 Task: Create in the project XpressTech and in the Backlog issue 'Upgrade the scalability of a mobile application to support a growing user base and increasing traffic' a child issue 'Kubernetes cluster network reliability testing and optimization', and assign it to team member softage.1@softage.net.
Action: Mouse moved to (684, 303)
Screenshot: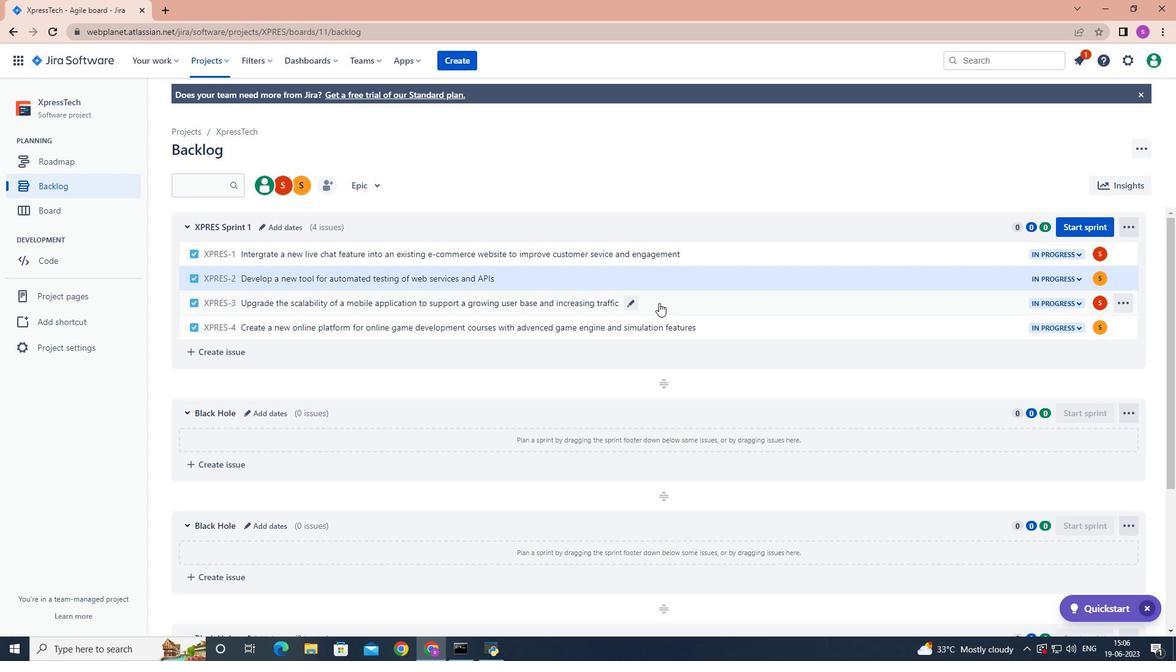 
Action: Mouse pressed left at (684, 303)
Screenshot: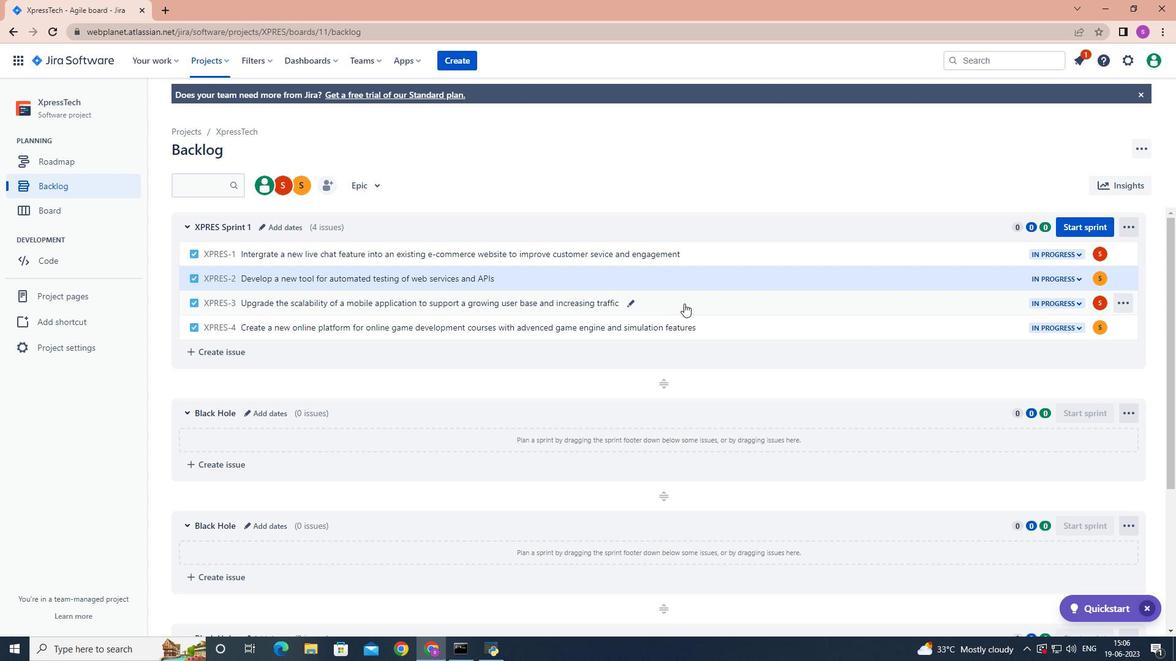 
Action: Mouse moved to (967, 316)
Screenshot: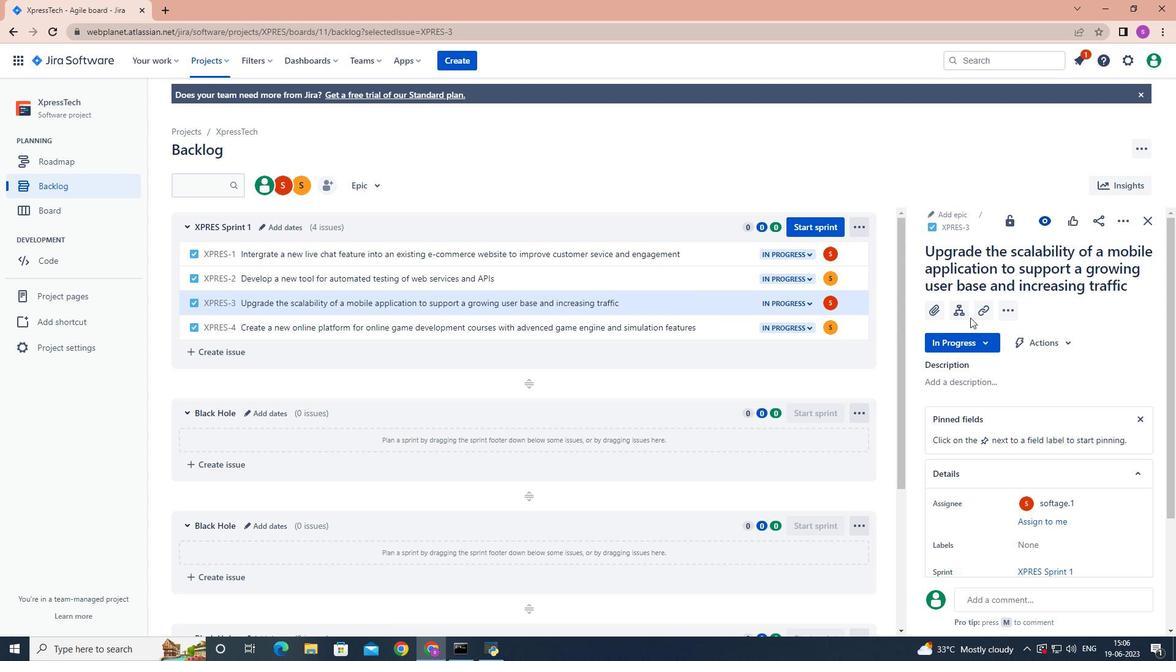 
Action: Mouse pressed left at (967, 316)
Screenshot: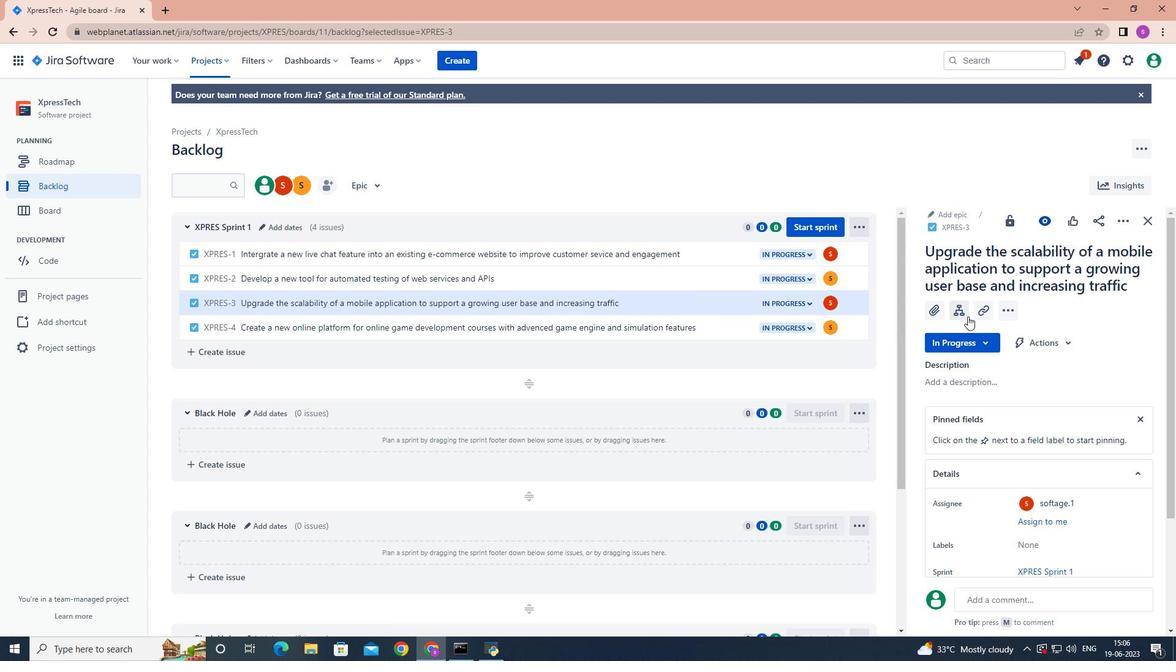 
Action: Mouse moved to (968, 316)
Screenshot: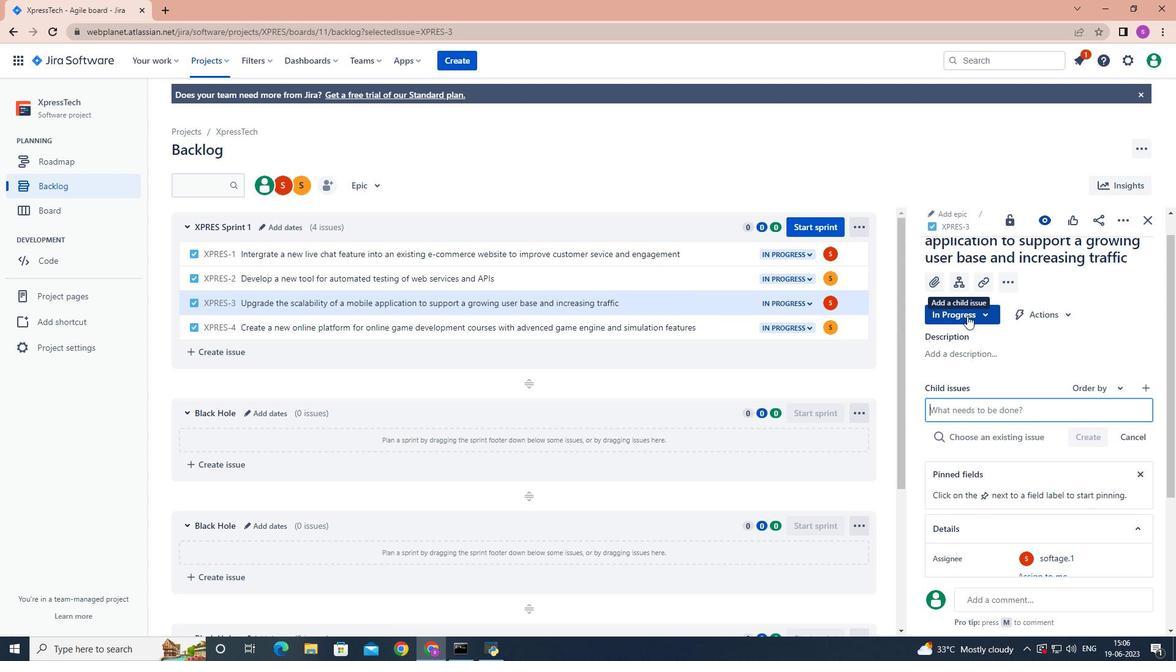 
Action: Key pressed <Key.shift><Key.shift><Key.shift><Key.shift><Key.shift><Key.shift><Key.shift><Key.shift><Key.shift><Key.shift><Key.shift><Key.shift>Ki<Key.backspace>ubernetes<Key.space>cluster<Key.space>network<Key.space>reliability<Key.space>testing<Key.space>and<Key.space>optimization<Key.space>and<Key.space><Key.backspace><Key.backspace><Key.backspace><Key.backspace><Key.enter>
Screenshot: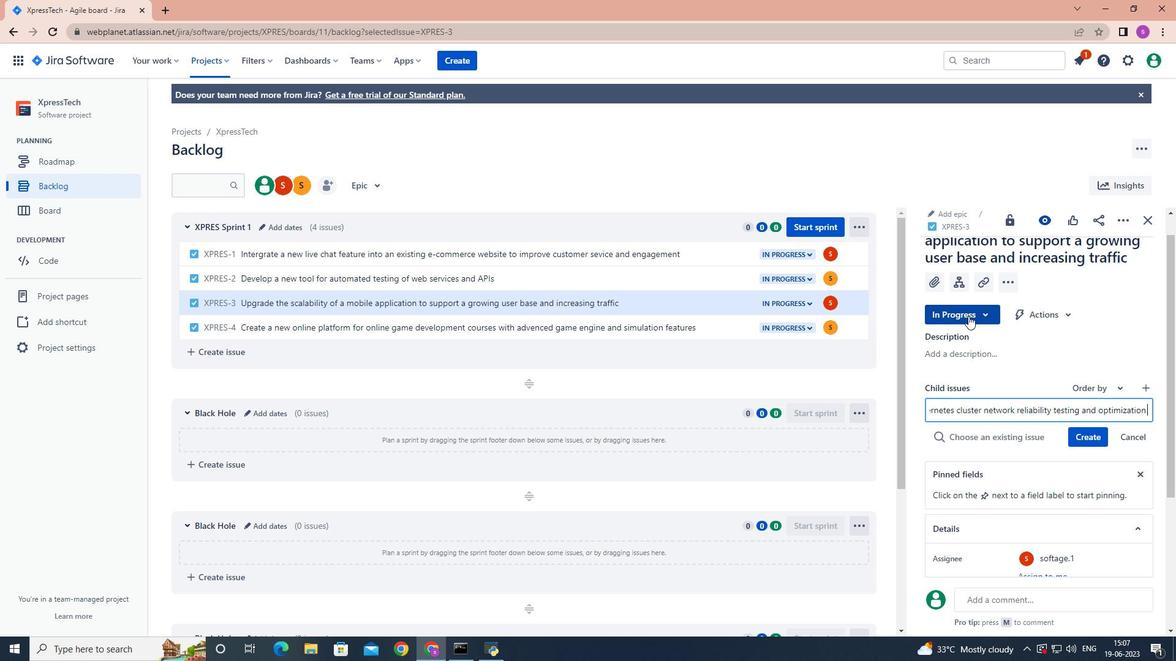 
Action: Mouse moved to (1098, 420)
Screenshot: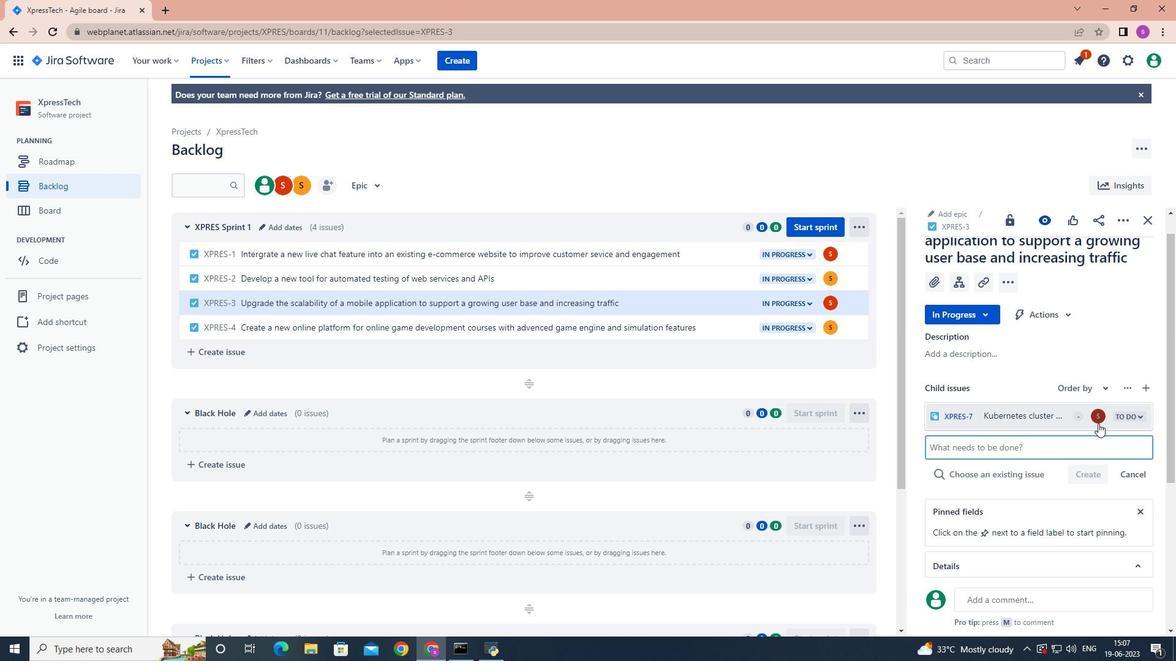 
Action: Mouse pressed left at (1098, 420)
Screenshot: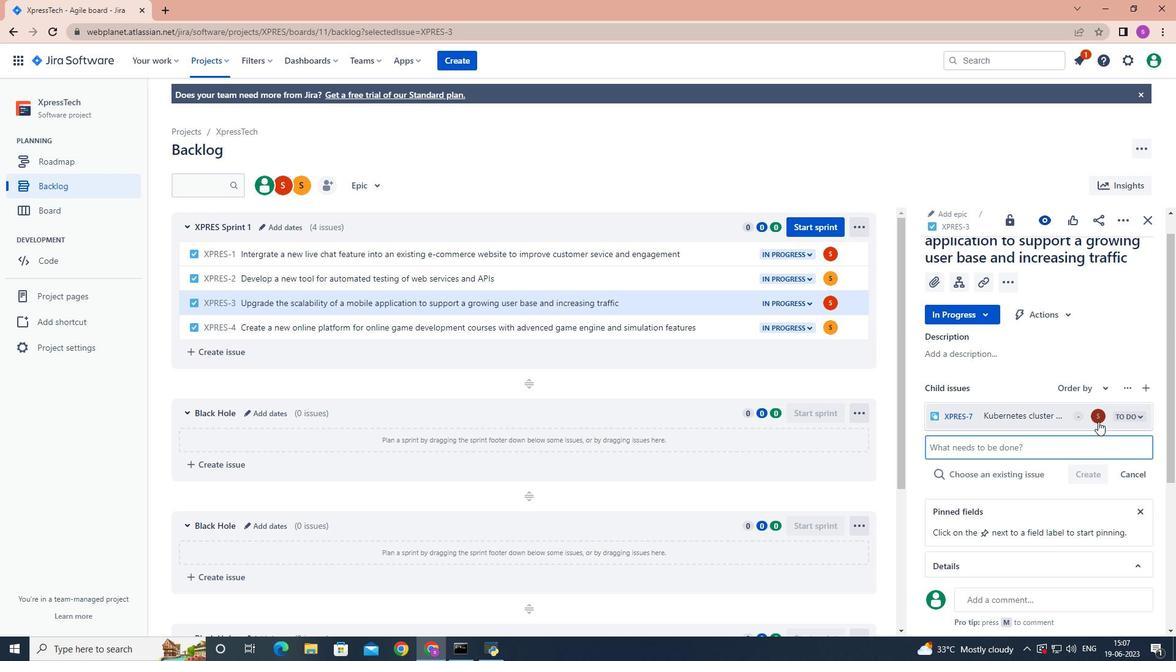
Action: Mouse moved to (1099, 419)
Screenshot: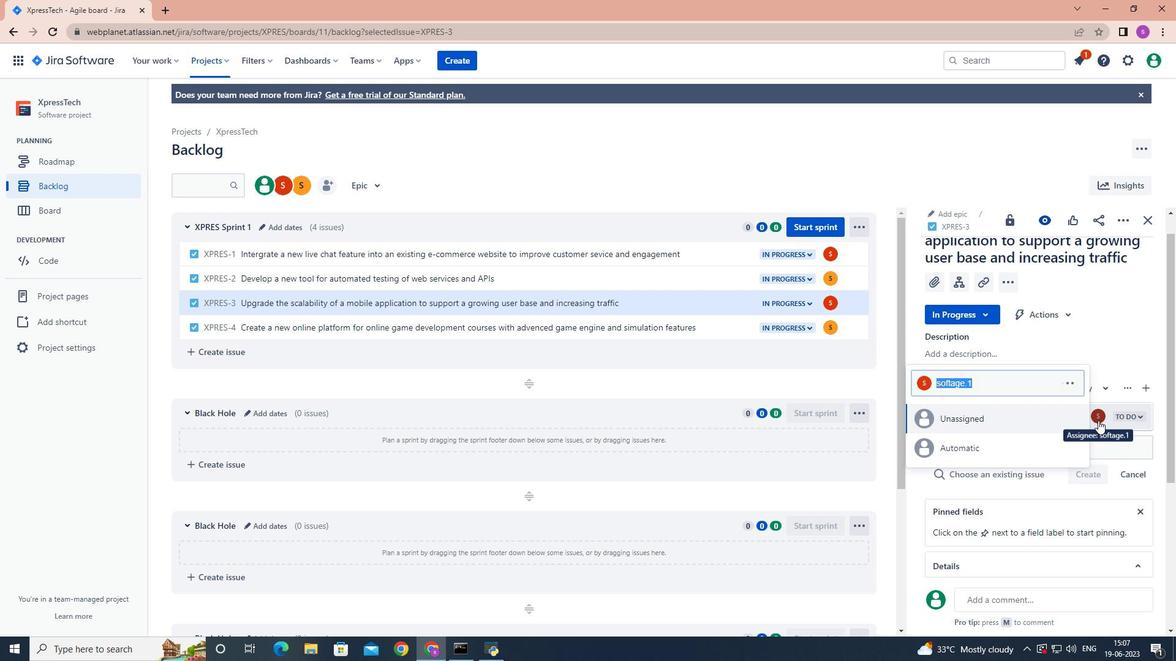 
Action: Key pressed softage.1
Screenshot: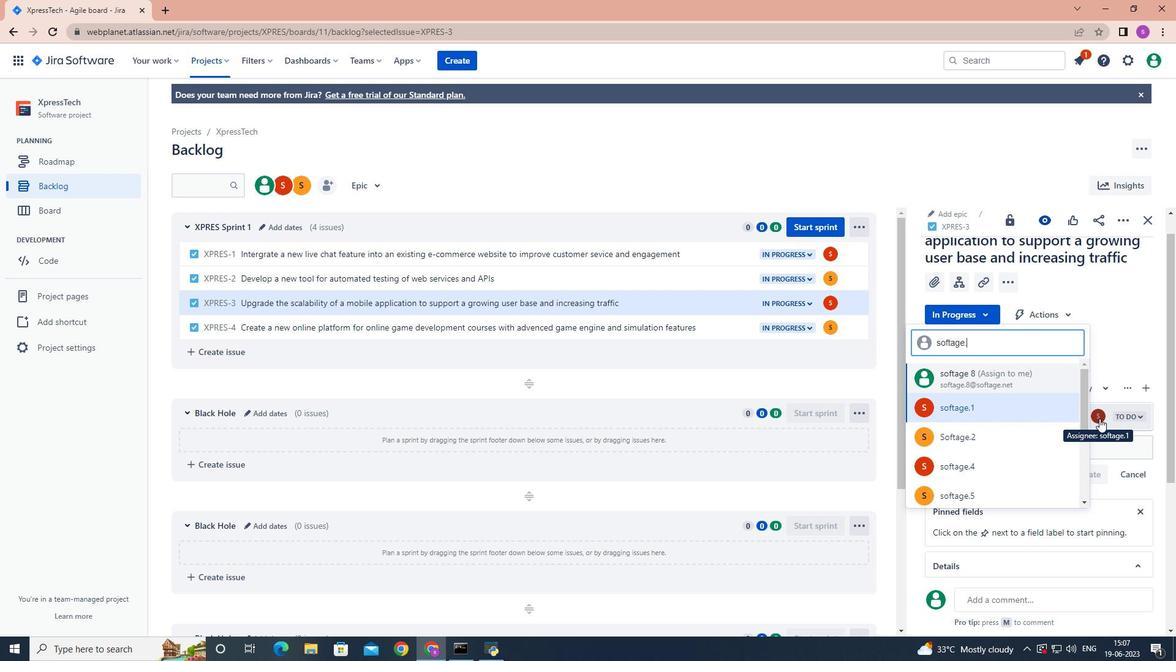 
Action: Mouse moved to (1000, 406)
Screenshot: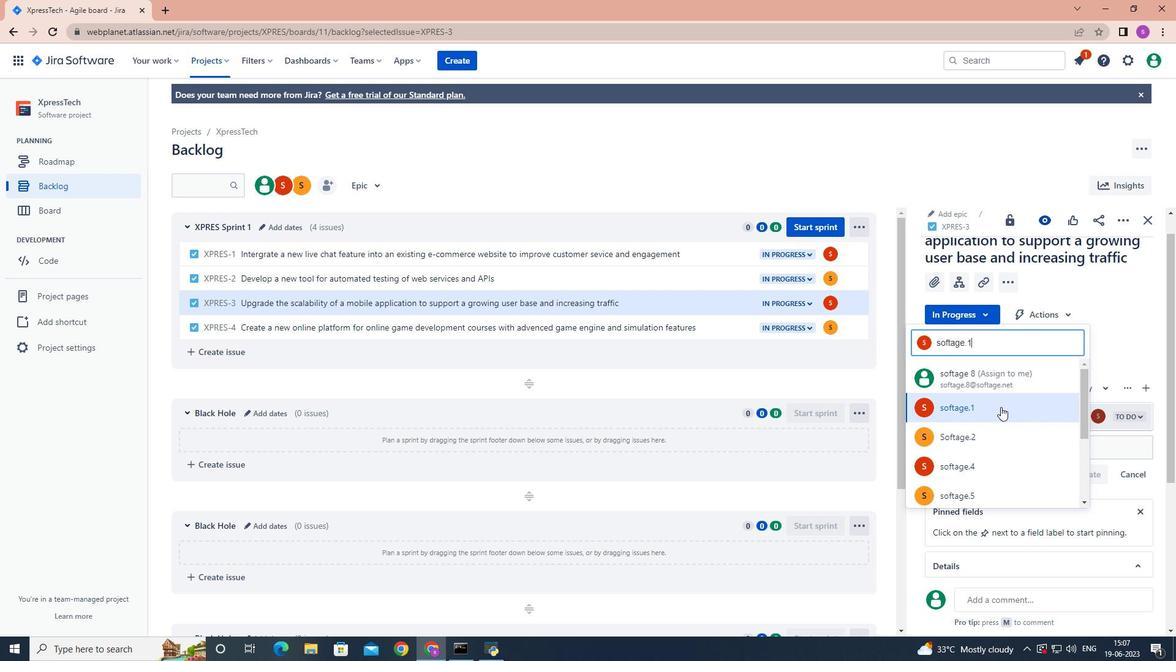 
Action: Mouse pressed left at (1000, 406)
Screenshot: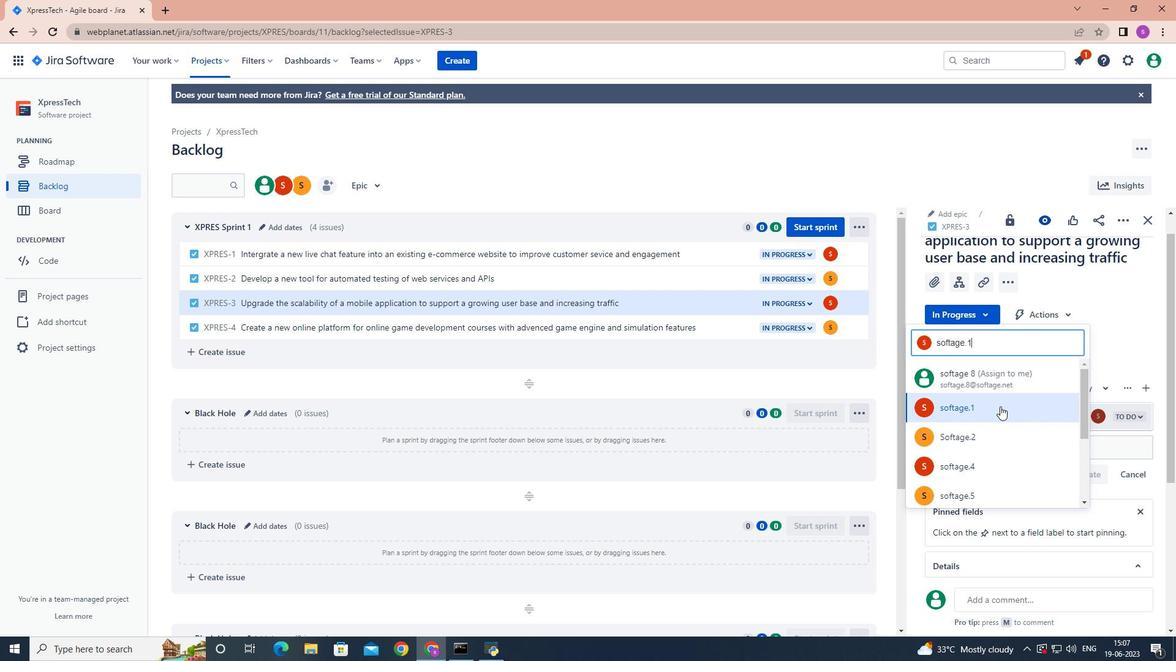 
